 Task: Control how various file types are handled during upload and download
Action: Mouse scrolled (193, 189) with delta (0, 0)
Screenshot: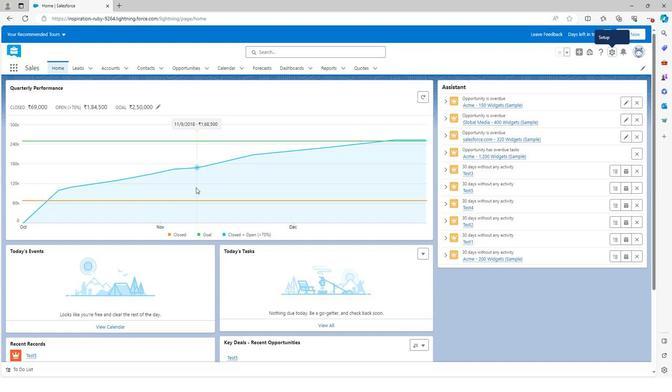 
Action: Mouse scrolled (193, 189) with delta (0, 0)
Screenshot: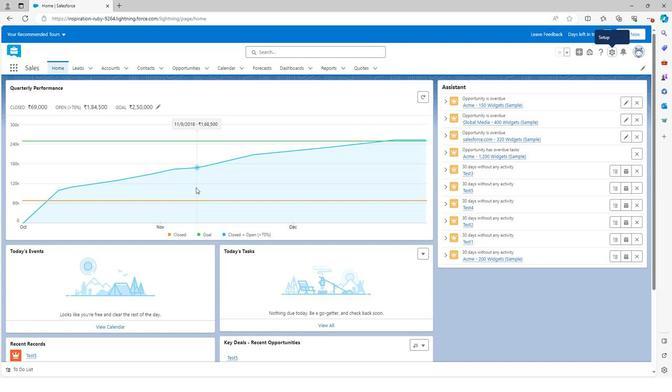 
Action: Mouse scrolled (193, 190) with delta (0, 0)
Screenshot: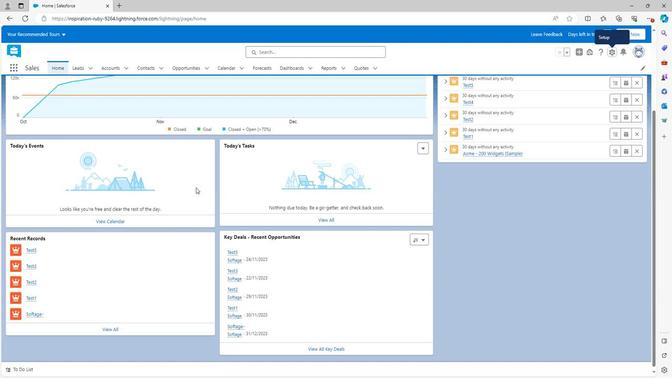 
Action: Mouse scrolled (193, 190) with delta (0, 0)
Screenshot: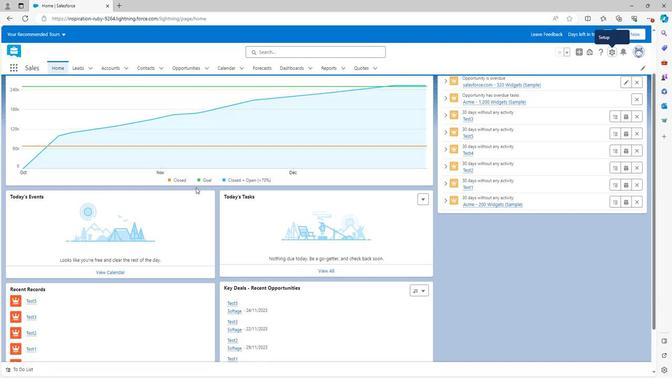 
Action: Mouse scrolled (193, 190) with delta (0, 0)
Screenshot: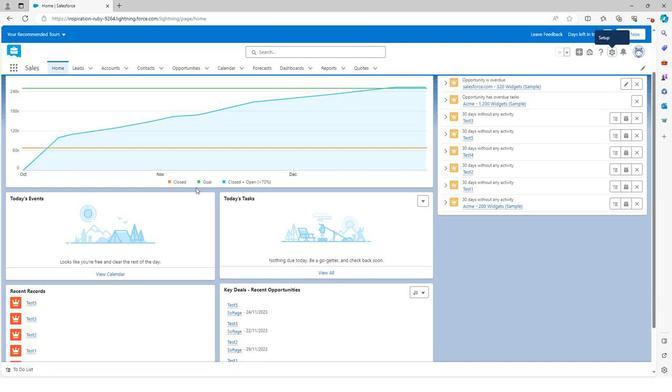 
Action: Mouse moved to (606, 58)
Screenshot: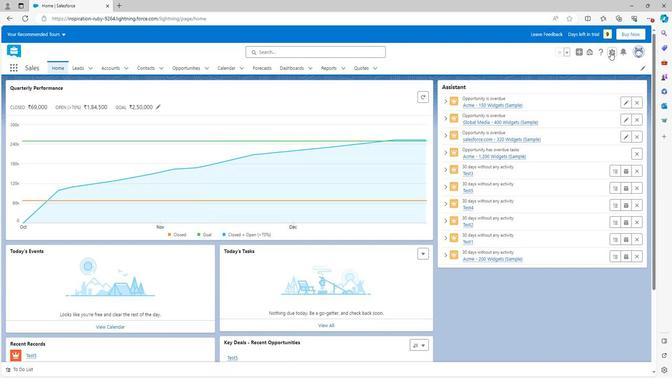 
Action: Mouse pressed left at (606, 58)
Screenshot: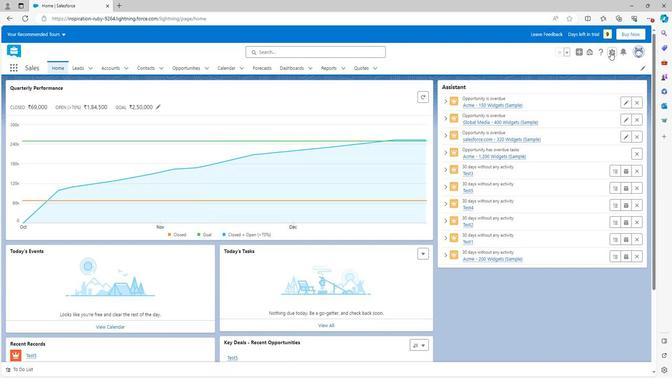 
Action: Mouse moved to (577, 78)
Screenshot: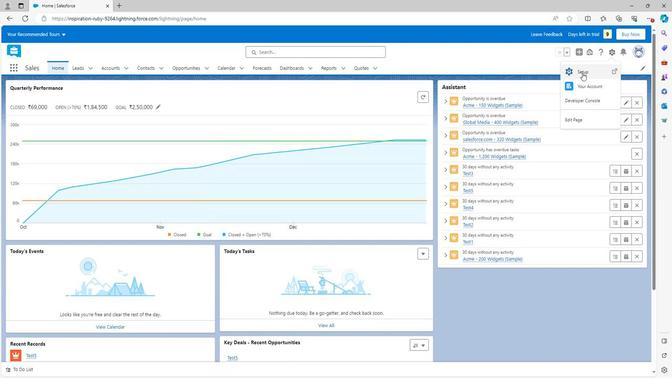 
Action: Mouse pressed left at (577, 78)
Screenshot: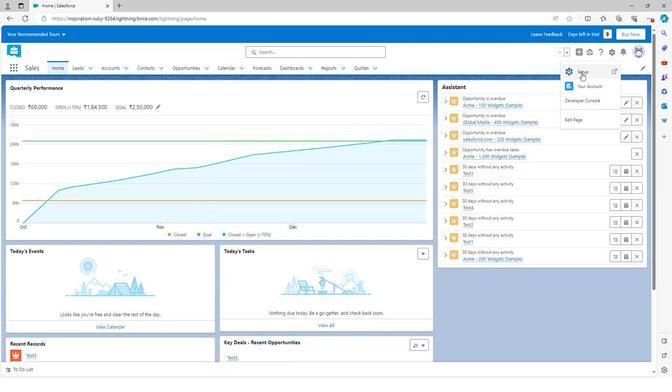 
Action: Mouse moved to (32, 300)
Screenshot: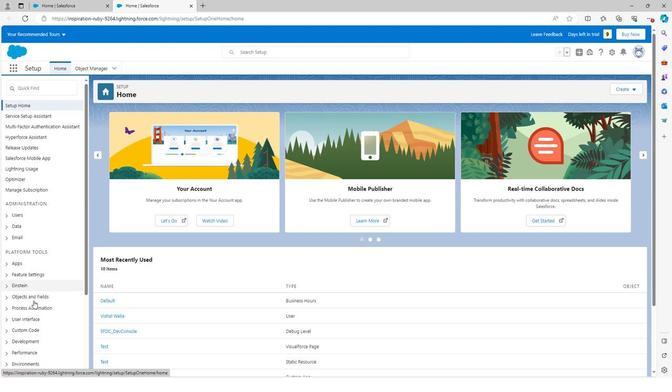 
Action: Mouse scrolled (32, 299) with delta (0, 0)
Screenshot: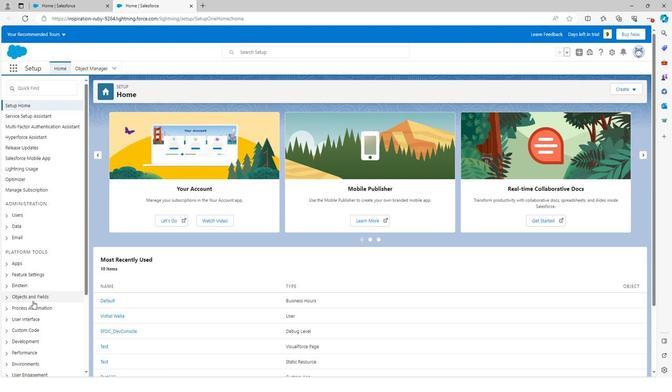 
Action: Mouse moved to (32, 301)
Screenshot: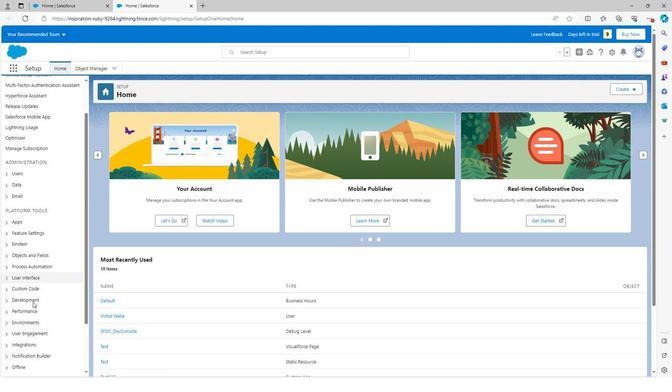 
Action: Mouse scrolled (32, 300) with delta (0, 0)
Screenshot: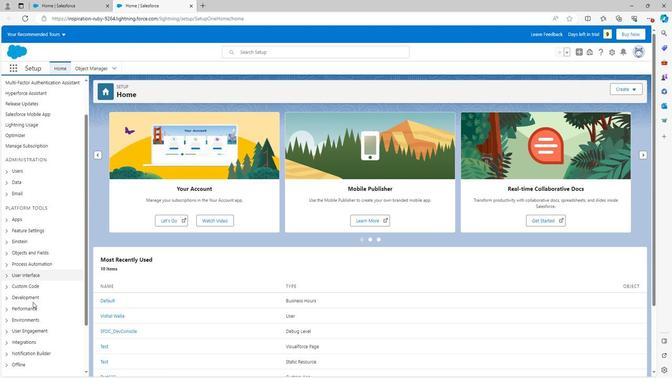 
Action: Mouse scrolled (32, 300) with delta (0, 0)
Screenshot: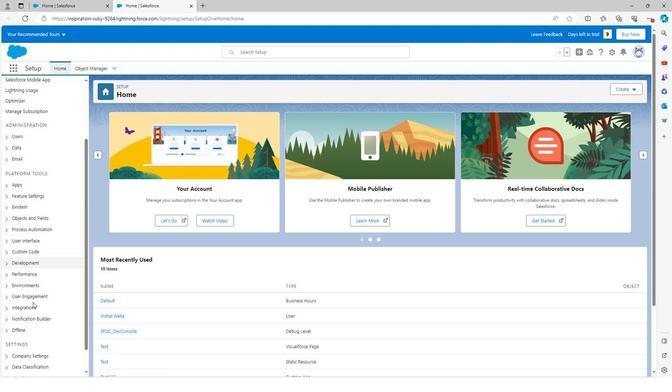 
Action: Mouse moved to (32, 301)
Screenshot: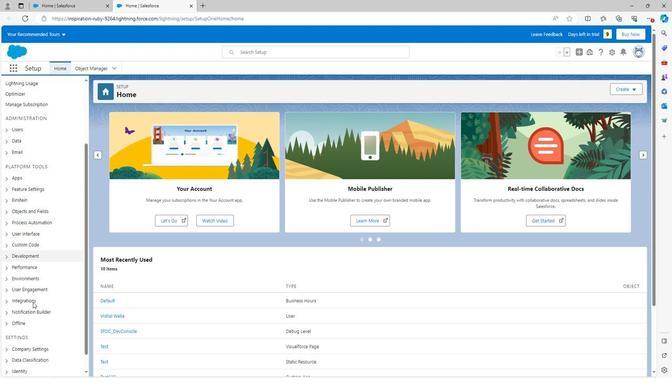 
Action: Mouse scrolled (32, 301) with delta (0, 0)
Screenshot: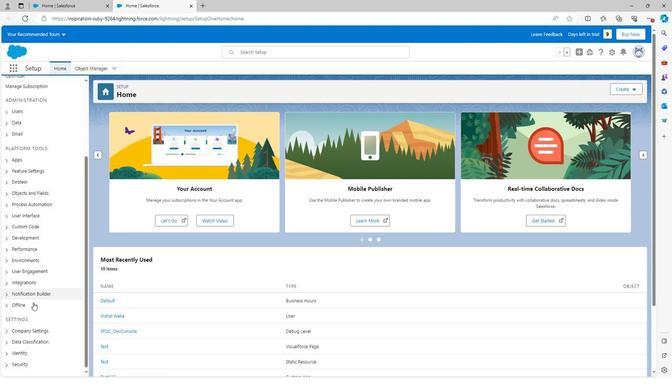 
Action: Mouse scrolled (32, 301) with delta (0, 0)
Screenshot: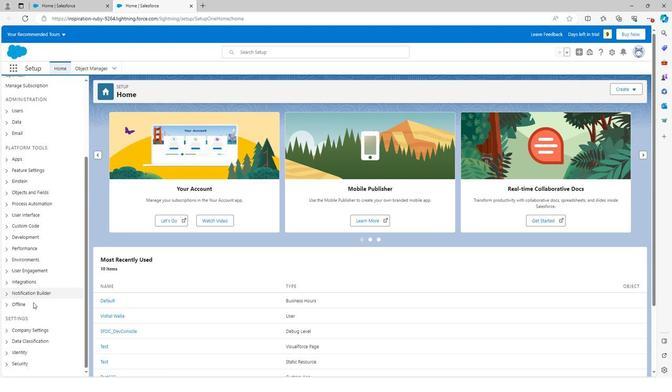 
Action: Mouse moved to (6, 360)
Screenshot: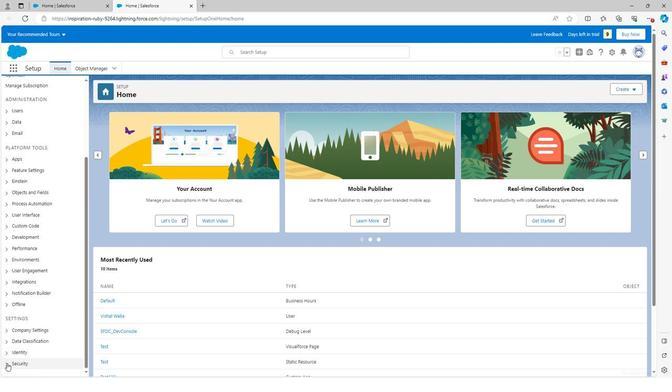 
Action: Mouse pressed left at (6, 360)
Screenshot: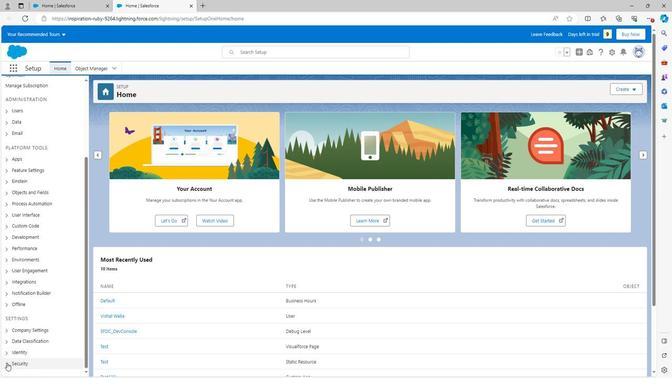 
Action: Mouse moved to (6, 359)
Screenshot: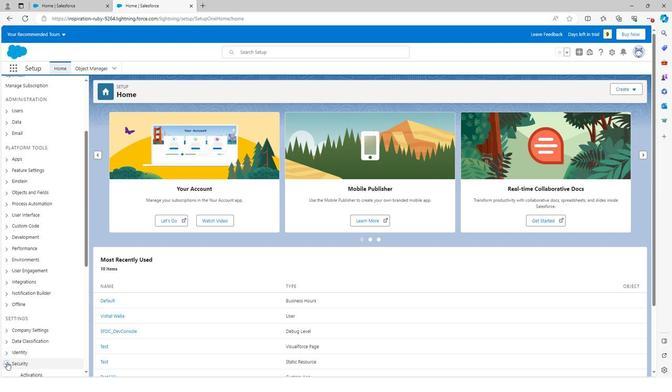 
Action: Mouse scrolled (6, 359) with delta (0, 0)
Screenshot: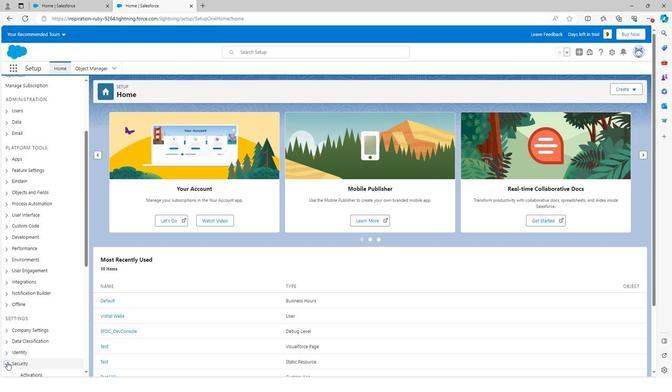 
Action: Mouse scrolled (6, 359) with delta (0, 0)
Screenshot: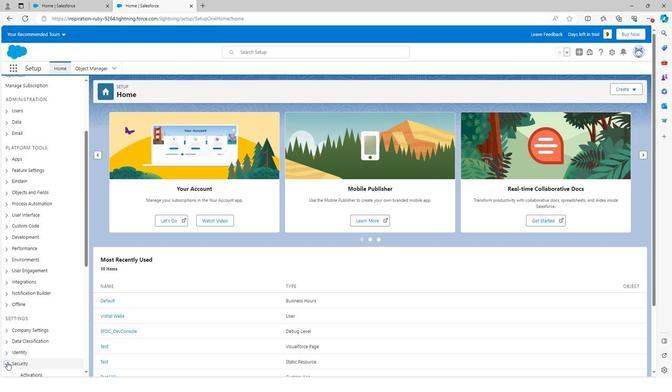 
Action: Mouse scrolled (6, 359) with delta (0, 0)
Screenshot: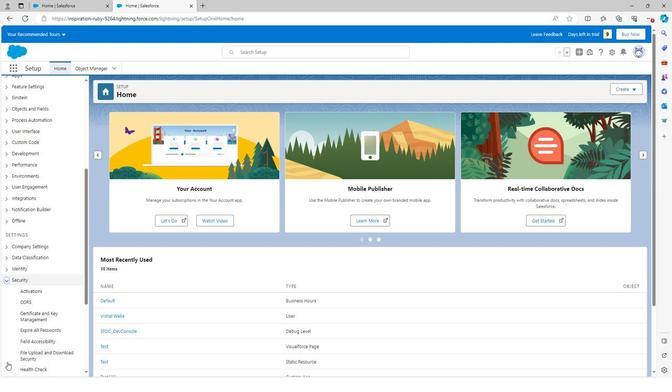 
Action: Mouse scrolled (6, 359) with delta (0, 0)
Screenshot: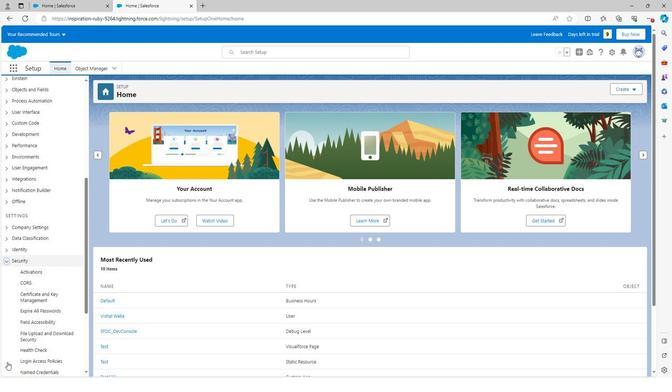 
Action: Mouse moved to (34, 254)
Screenshot: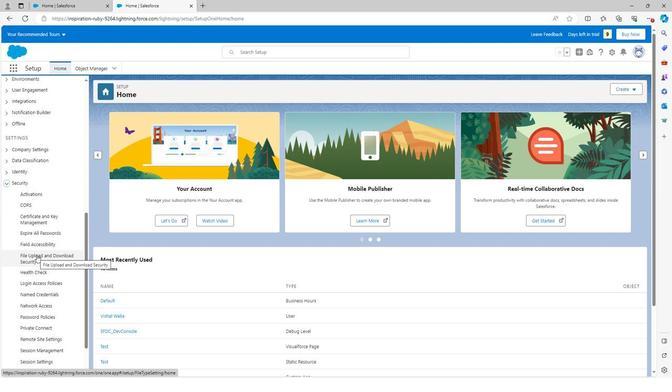 
Action: Mouse pressed left at (34, 254)
Screenshot: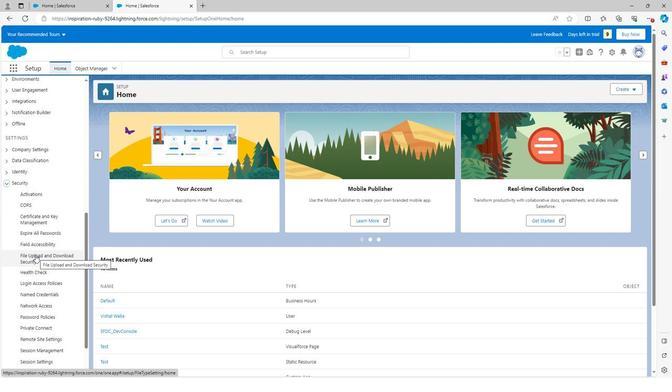 
Action: Mouse moved to (158, 223)
Screenshot: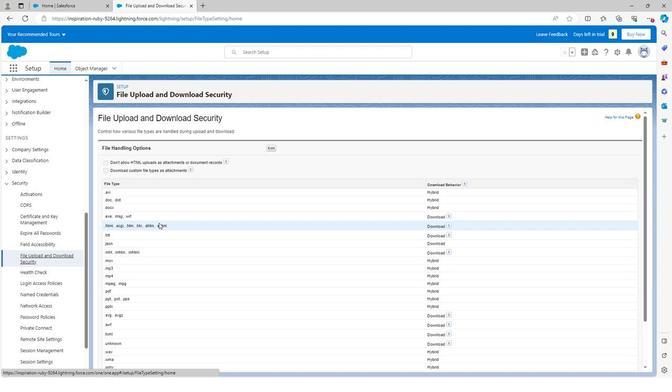 
Action: Mouse scrolled (158, 223) with delta (0, 0)
Screenshot: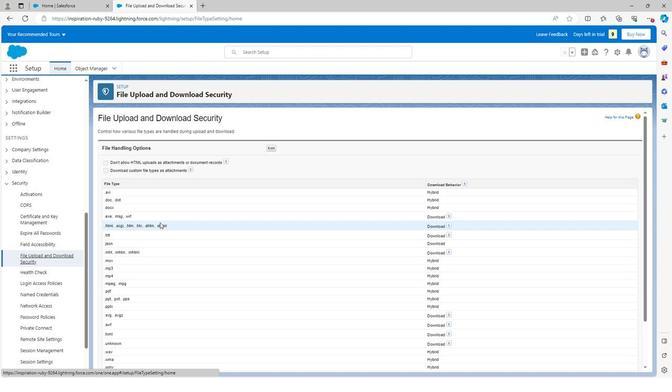 
Action: Mouse scrolled (158, 223) with delta (0, 0)
Screenshot: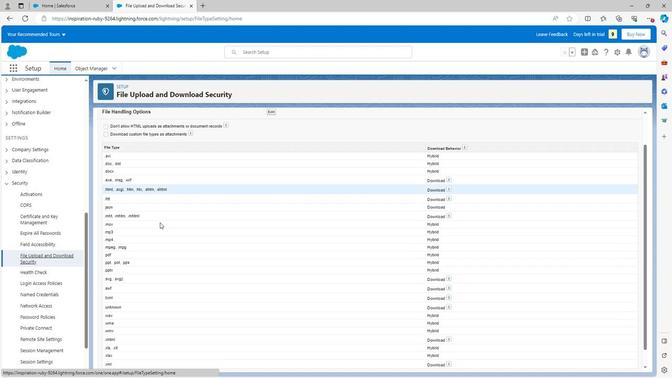 
Action: Mouse moved to (425, 223)
Screenshot: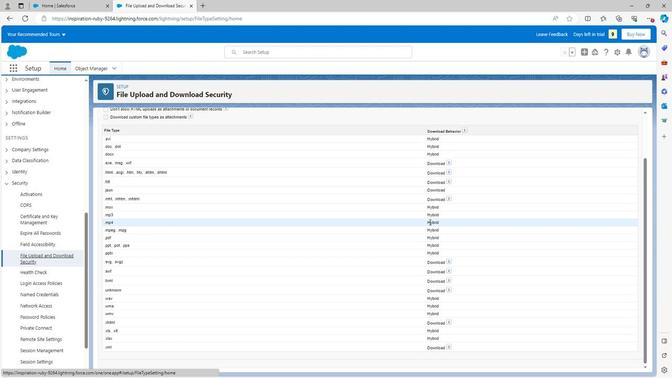 
Action: Mouse scrolled (425, 223) with delta (0, 0)
Screenshot: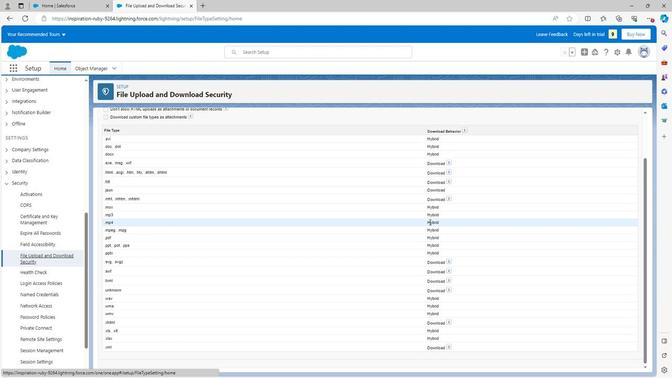 
Action: Mouse scrolled (425, 223) with delta (0, 0)
Screenshot: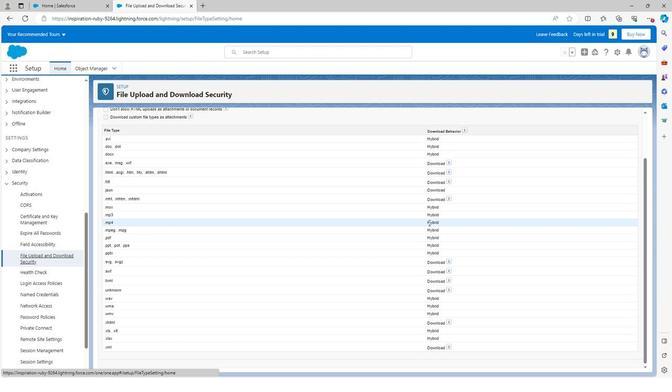 
Action: Mouse scrolled (425, 223) with delta (0, 0)
Screenshot: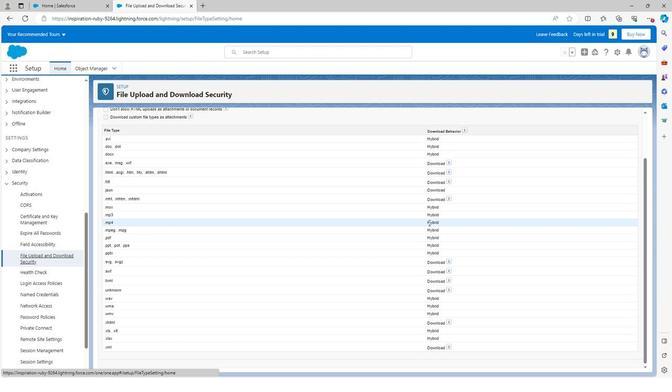 
Action: Mouse scrolled (425, 223) with delta (0, 0)
Screenshot: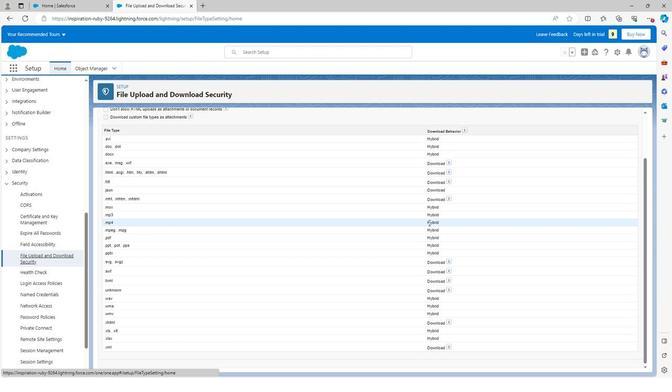 
Action: Mouse scrolled (425, 224) with delta (0, 0)
Screenshot: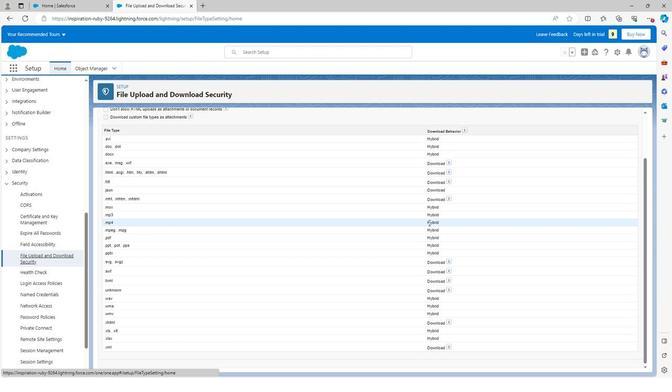 
Action: Mouse scrolled (425, 224) with delta (0, 0)
Screenshot: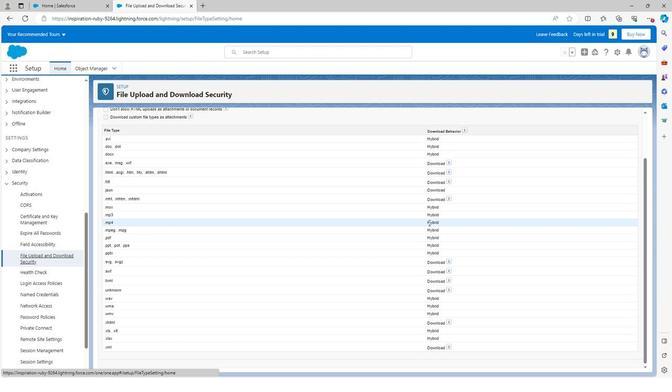
Action: Mouse scrolled (425, 224) with delta (0, 0)
Screenshot: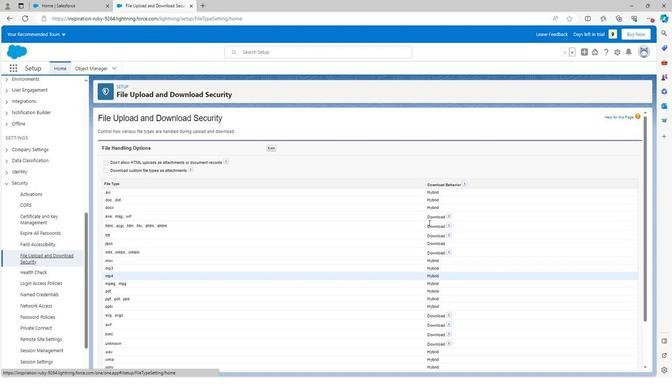 
Action: Mouse scrolled (425, 224) with delta (0, 0)
Screenshot: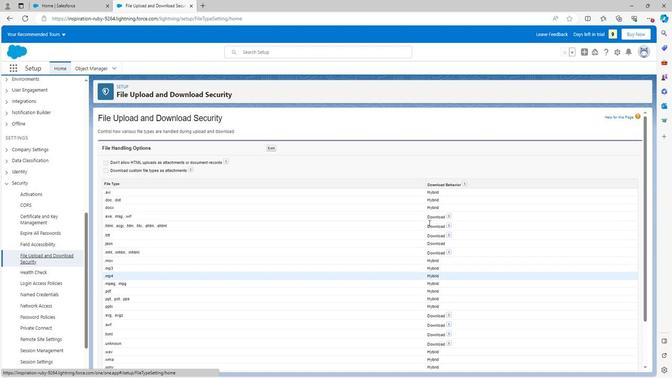 
Action: Mouse moved to (104, 164)
Screenshot: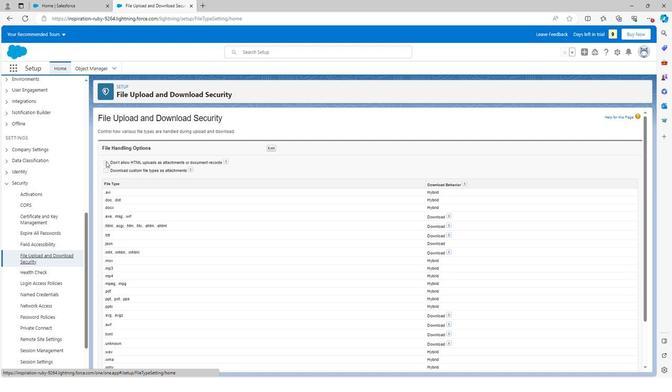 
Action: Mouse pressed left at (104, 164)
Screenshot: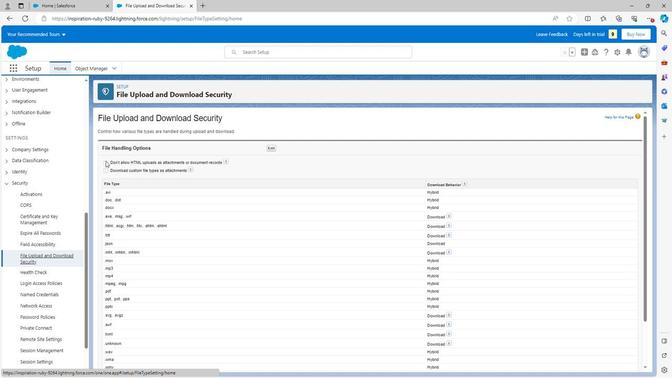 
Action: Mouse moved to (103, 166)
Screenshot: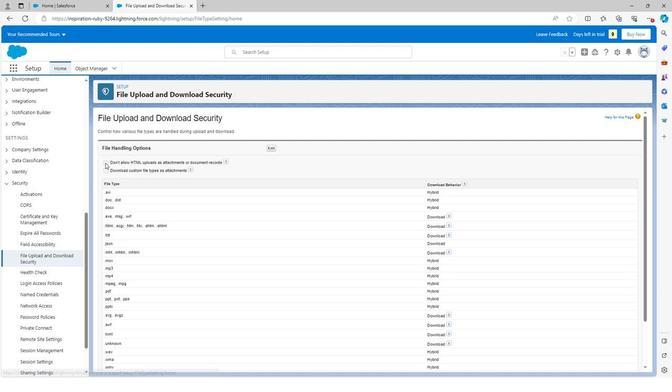 
Action: Mouse pressed left at (103, 166)
Screenshot: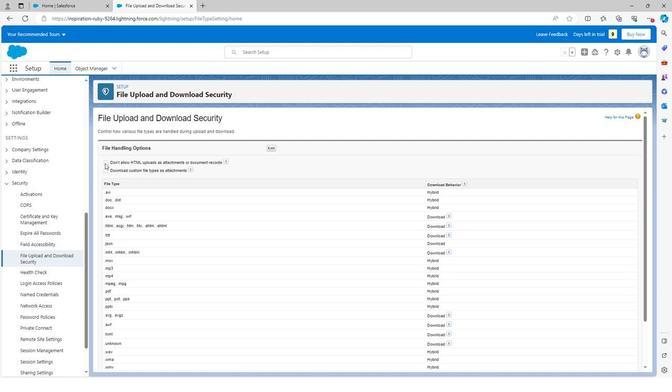
Action: Mouse moved to (266, 151)
Screenshot: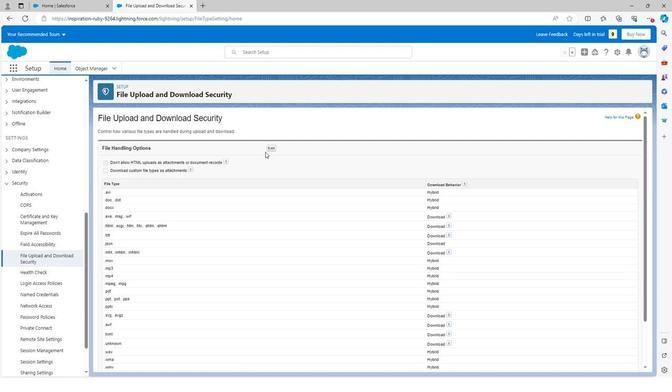 
Action: Mouse pressed left at (266, 151)
Screenshot: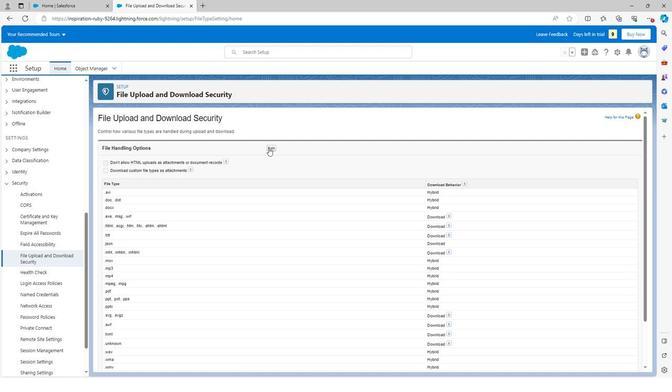 
Action: Mouse moved to (106, 164)
Screenshot: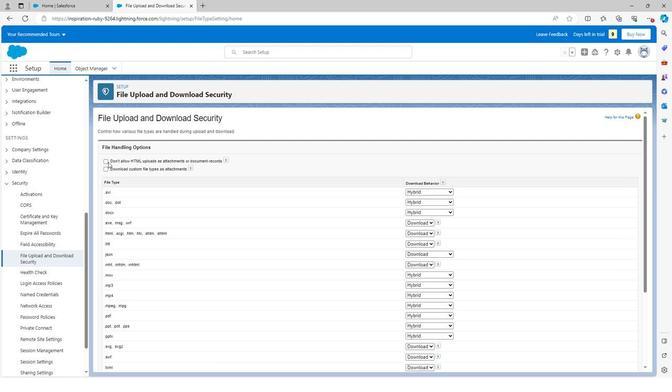
Action: Mouse pressed left at (106, 164)
Screenshot: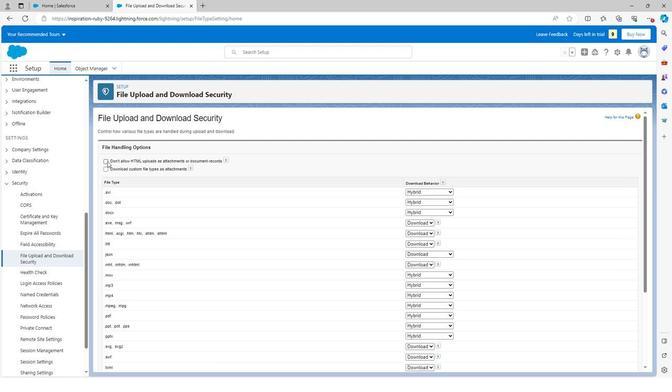
Action: Mouse pressed left at (106, 164)
Screenshot: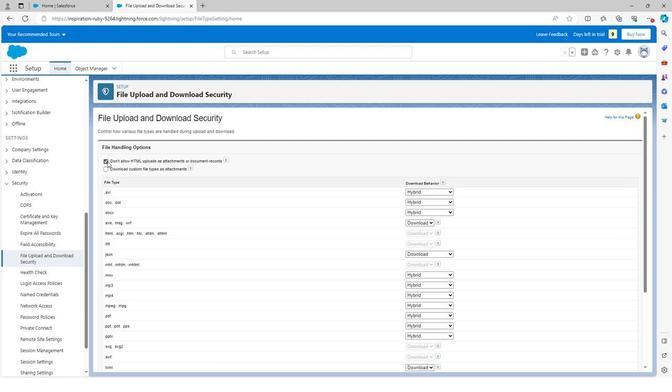 
Action: Mouse moved to (103, 172)
Screenshot: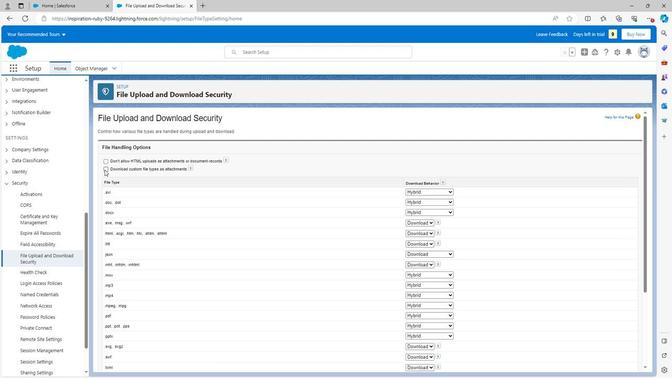 
Action: Mouse pressed left at (103, 172)
Screenshot: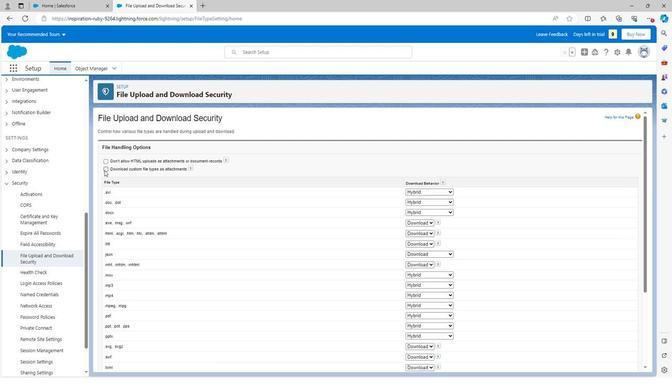 
Action: Mouse pressed left at (103, 172)
Screenshot: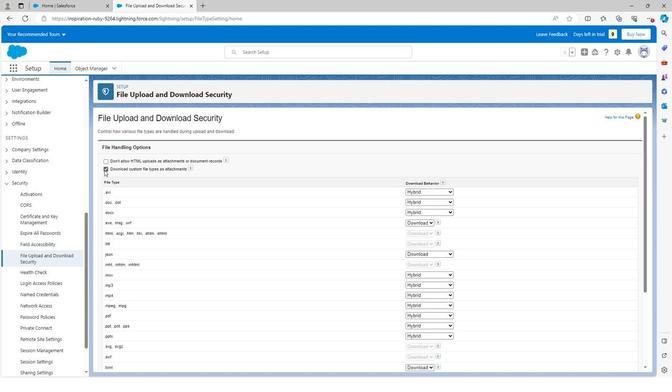 
Action: Mouse moved to (421, 214)
Screenshot: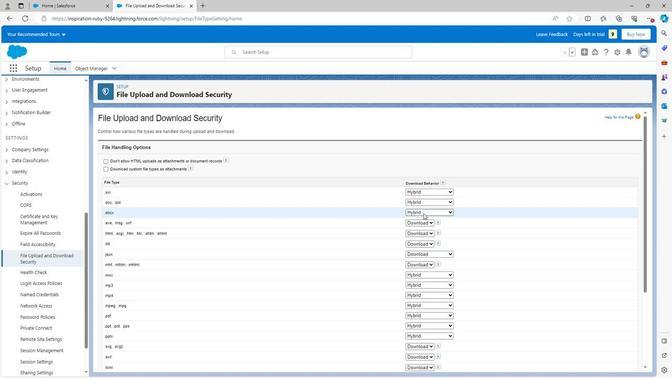 
Action: Mouse pressed left at (421, 214)
Screenshot: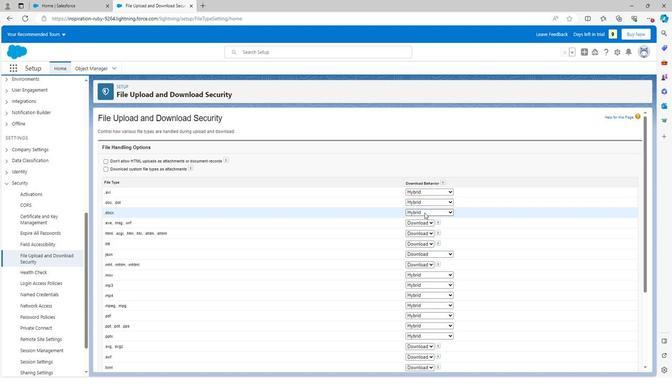 
Action: Mouse moved to (423, 215)
Screenshot: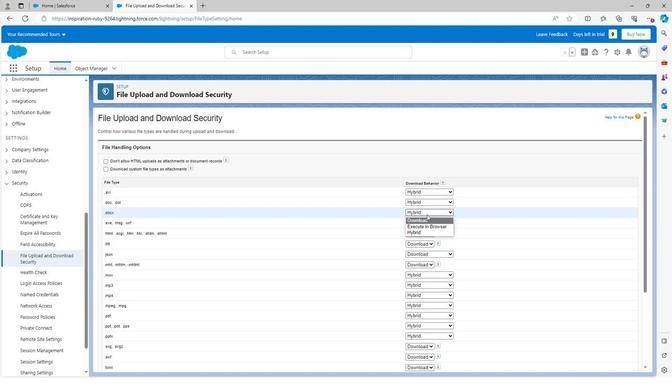 
Action: Mouse pressed left at (423, 215)
Screenshot: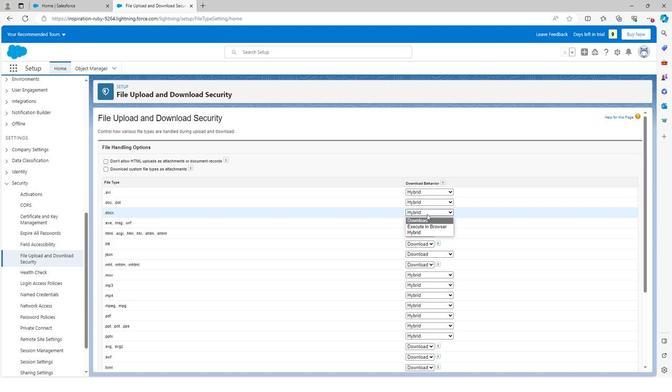 
Action: Mouse moved to (422, 195)
Screenshot: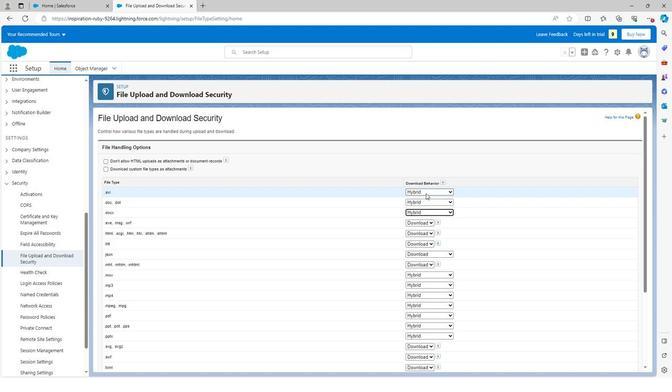 
Action: Mouse pressed left at (422, 195)
Screenshot: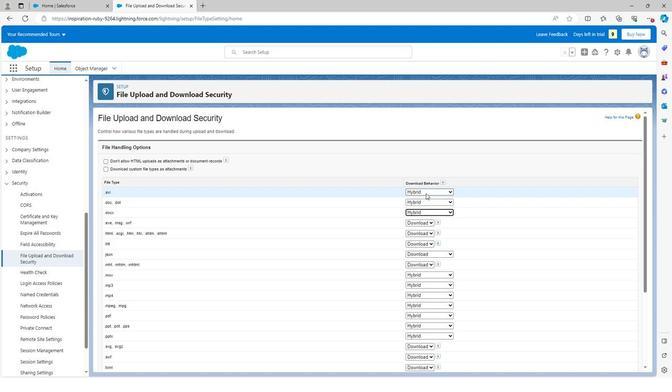 
Action: Mouse pressed left at (422, 195)
Screenshot: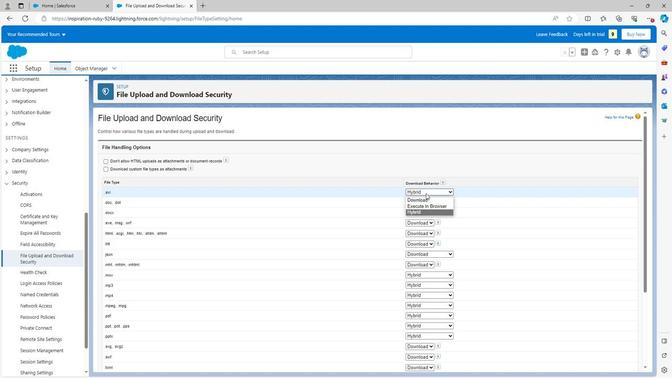 
Action: Mouse moved to (457, 235)
Screenshot: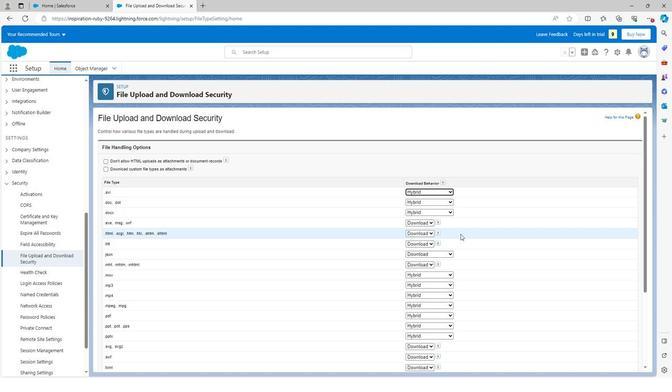 
Action: Mouse scrolled (457, 234) with delta (0, 0)
Screenshot: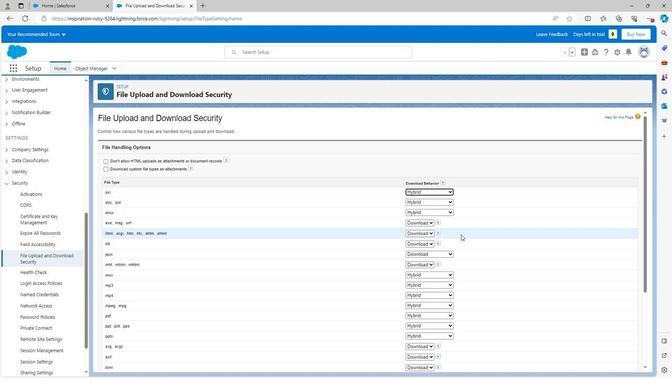 
Action: Mouse scrolled (457, 234) with delta (0, 0)
Screenshot: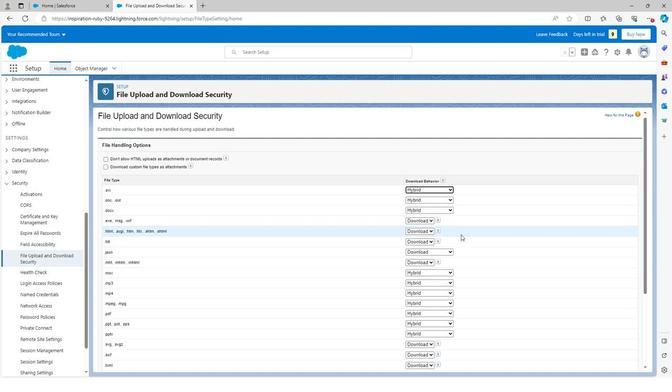 
Action: Mouse scrolled (457, 234) with delta (0, 0)
Screenshot: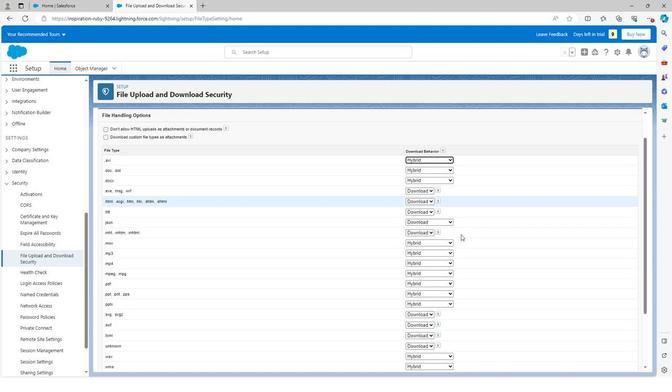 
Action: Mouse scrolled (457, 234) with delta (0, 0)
Screenshot: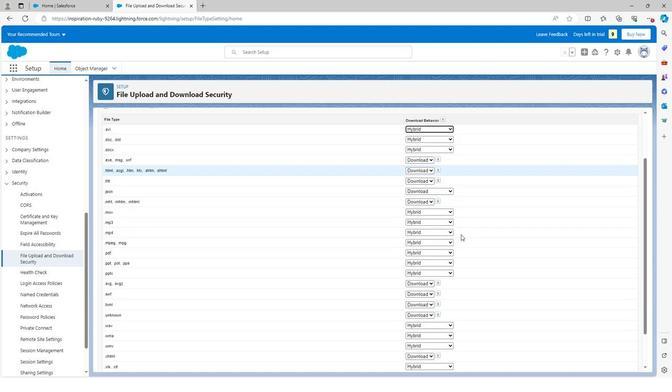 
Action: Mouse moved to (412, 170)
Screenshot: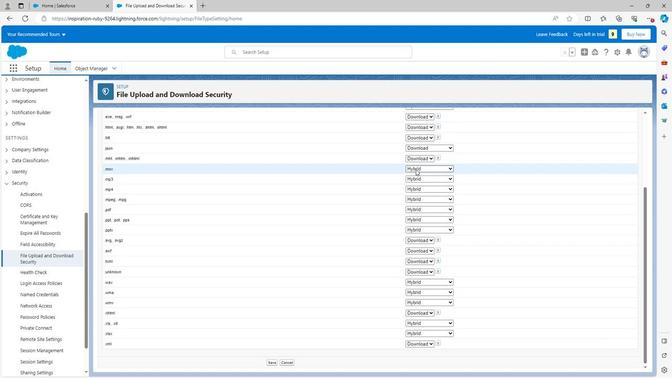 
Action: Mouse pressed left at (412, 170)
Screenshot: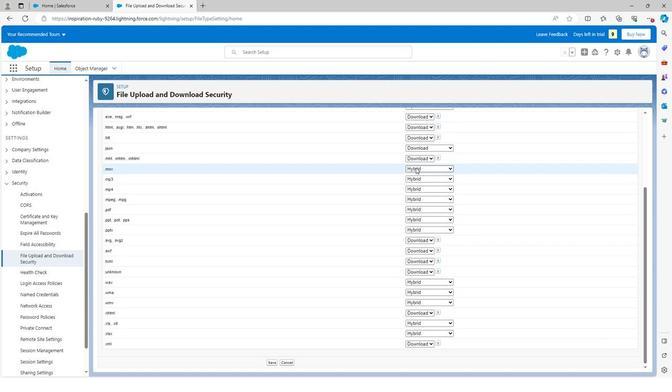 
Action: Mouse pressed left at (412, 170)
Screenshot: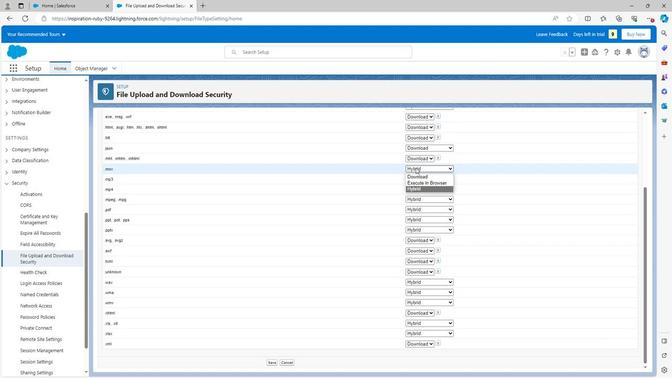 
Action: Mouse moved to (412, 164)
Screenshot: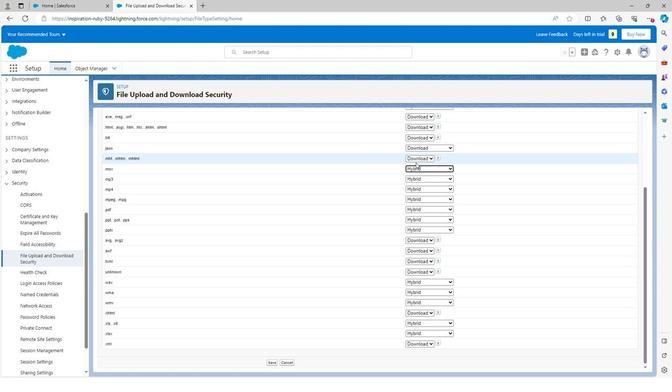 
Action: Mouse pressed left at (412, 164)
Screenshot: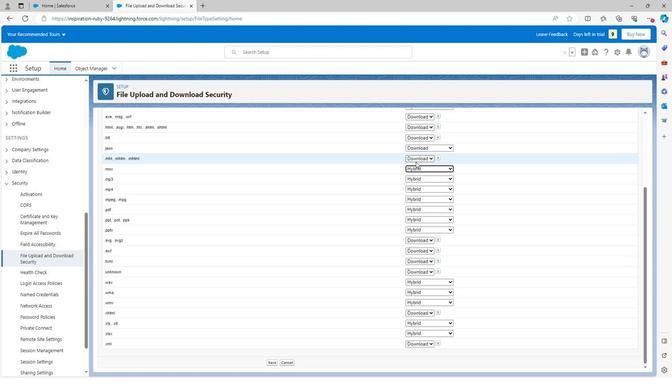 
Action: Mouse moved to (413, 162)
Screenshot: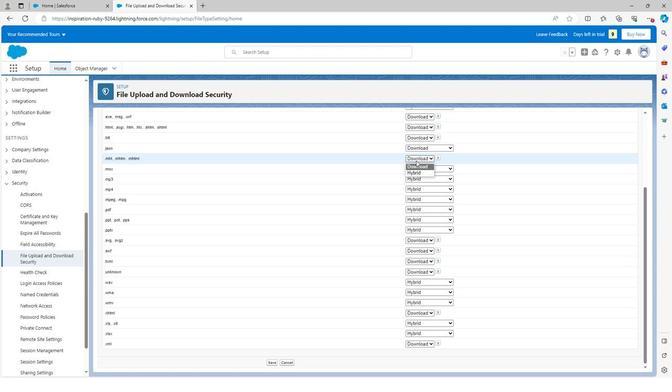 
Action: Mouse pressed left at (413, 162)
Screenshot: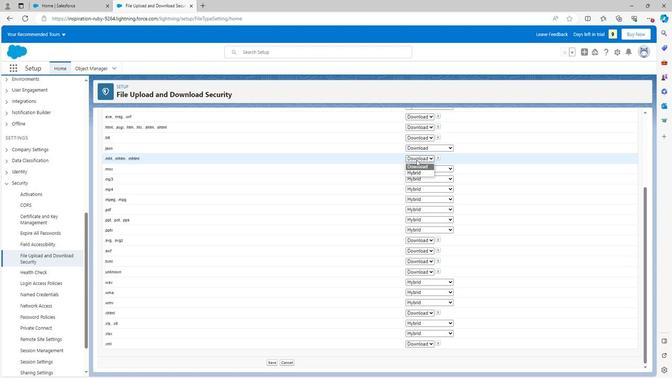
Action: Mouse moved to (416, 229)
Screenshot: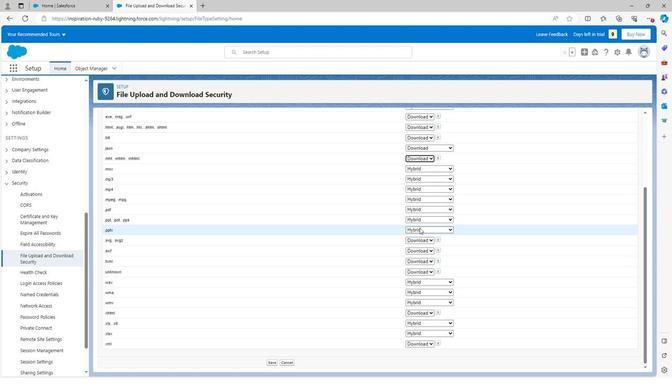 
Action: Mouse scrolled (416, 229) with delta (0, 0)
Screenshot: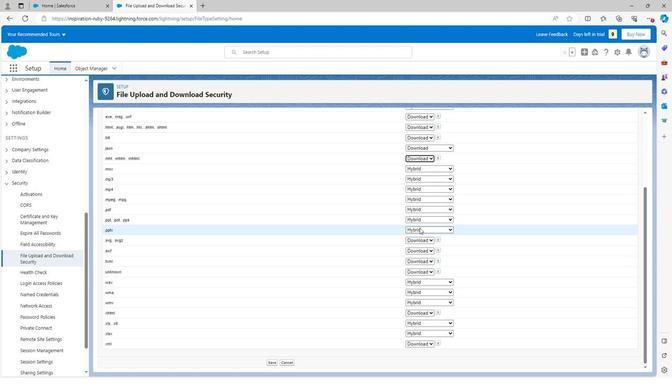 
Action: Mouse scrolled (416, 229) with delta (0, 0)
Screenshot: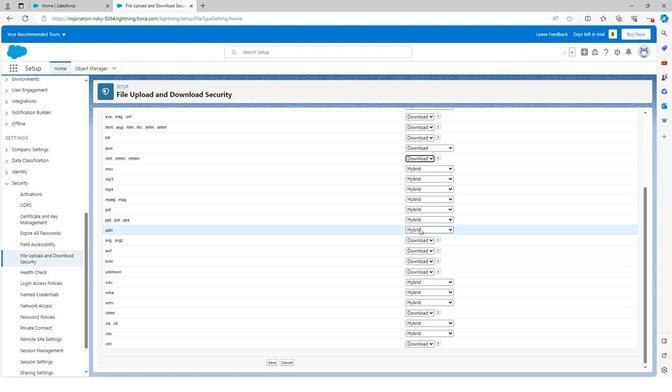 
Action: Mouse scrolled (416, 229) with delta (0, 0)
Screenshot: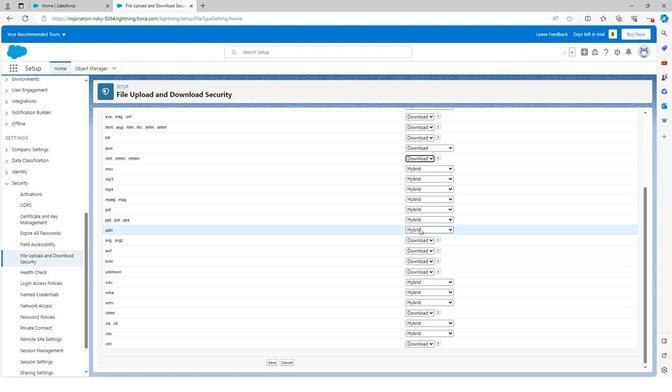 
Action: Mouse moved to (416, 229)
Screenshot: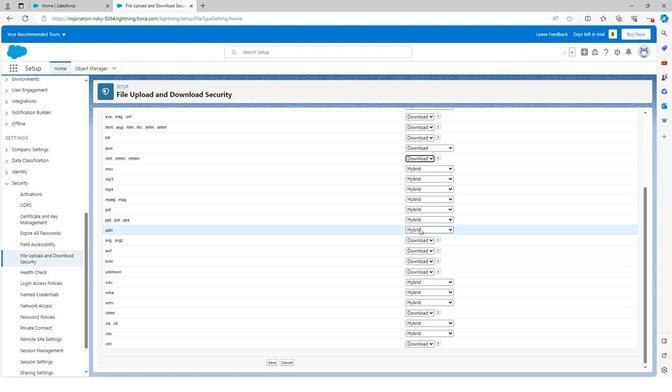 
Action: Mouse scrolled (416, 229) with delta (0, 0)
Screenshot: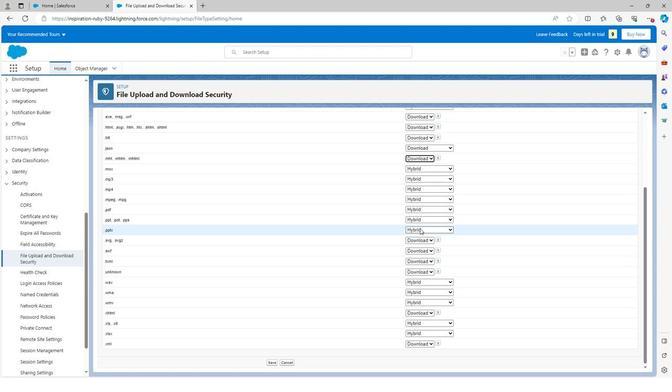 
Action: Mouse scrolled (416, 229) with delta (0, 0)
Screenshot: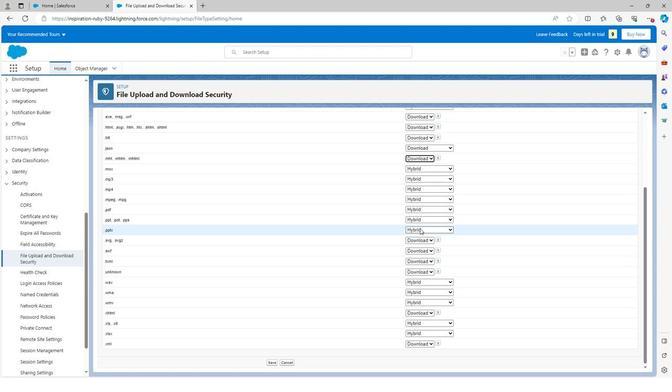 
Action: Mouse scrolled (416, 229) with delta (0, 0)
Screenshot: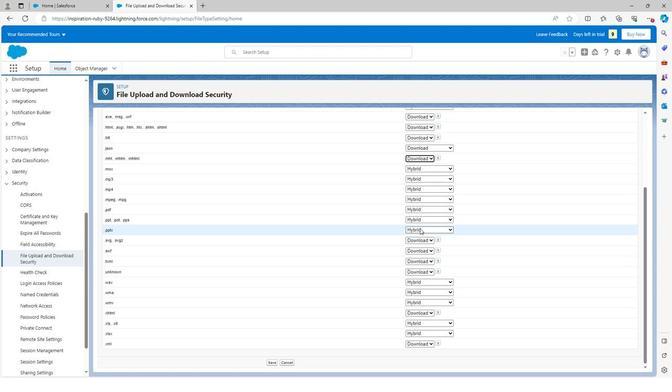 
Action: Mouse scrolled (416, 229) with delta (0, 0)
Screenshot: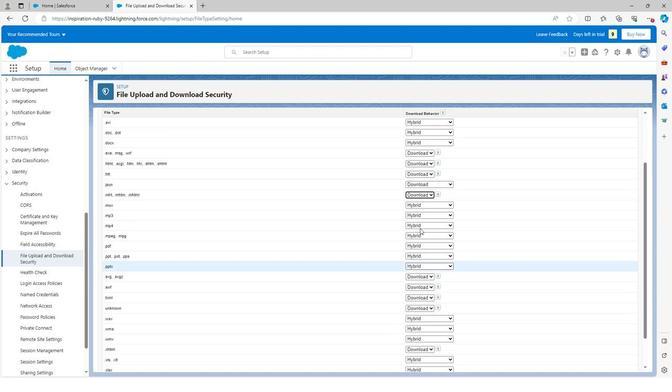 
Action: Mouse scrolled (416, 229) with delta (0, 0)
Screenshot: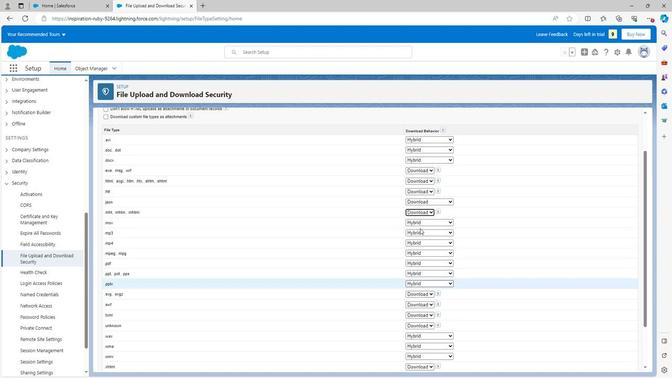 
Action: Mouse scrolled (416, 229) with delta (0, 0)
Screenshot: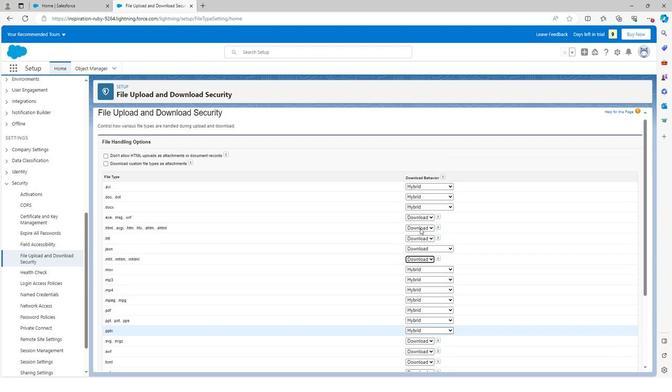 
Action: Mouse scrolled (416, 229) with delta (0, 0)
Screenshot: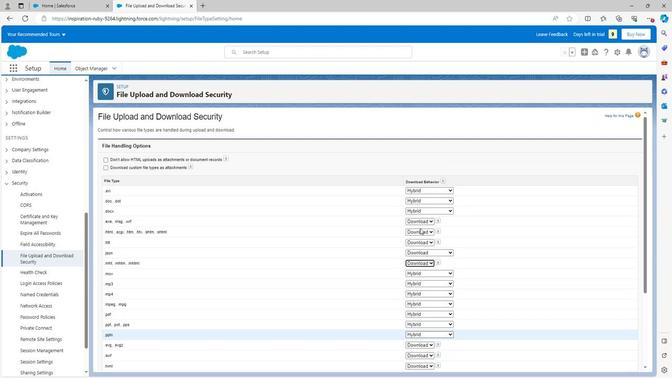 
Action: Mouse scrolled (416, 229) with delta (0, 0)
Screenshot: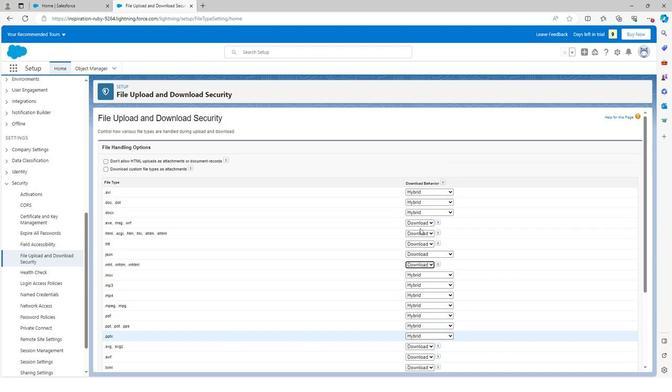 
